 Task: Set the property mortgage insurance with $100 per year.
Action: Mouse moved to (973, 203)
Screenshot: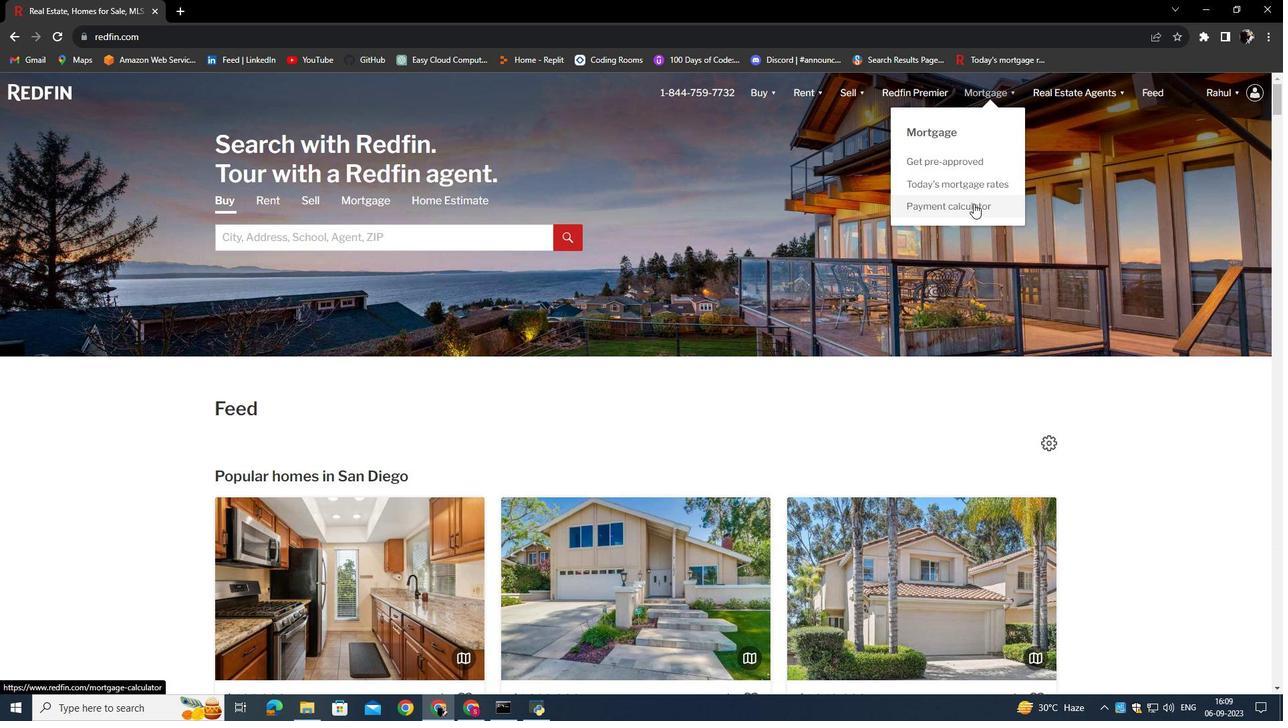 
Action: Mouse pressed left at (973, 203)
Screenshot: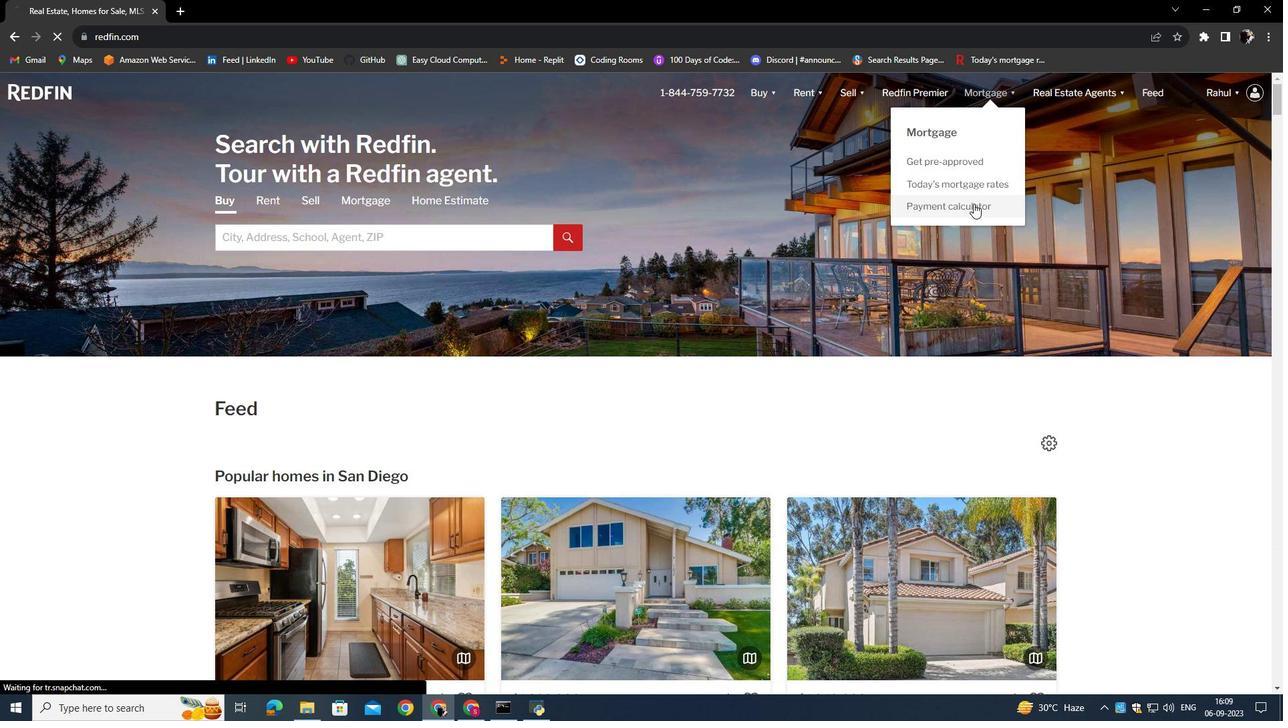
Action: Mouse moved to (318, 330)
Screenshot: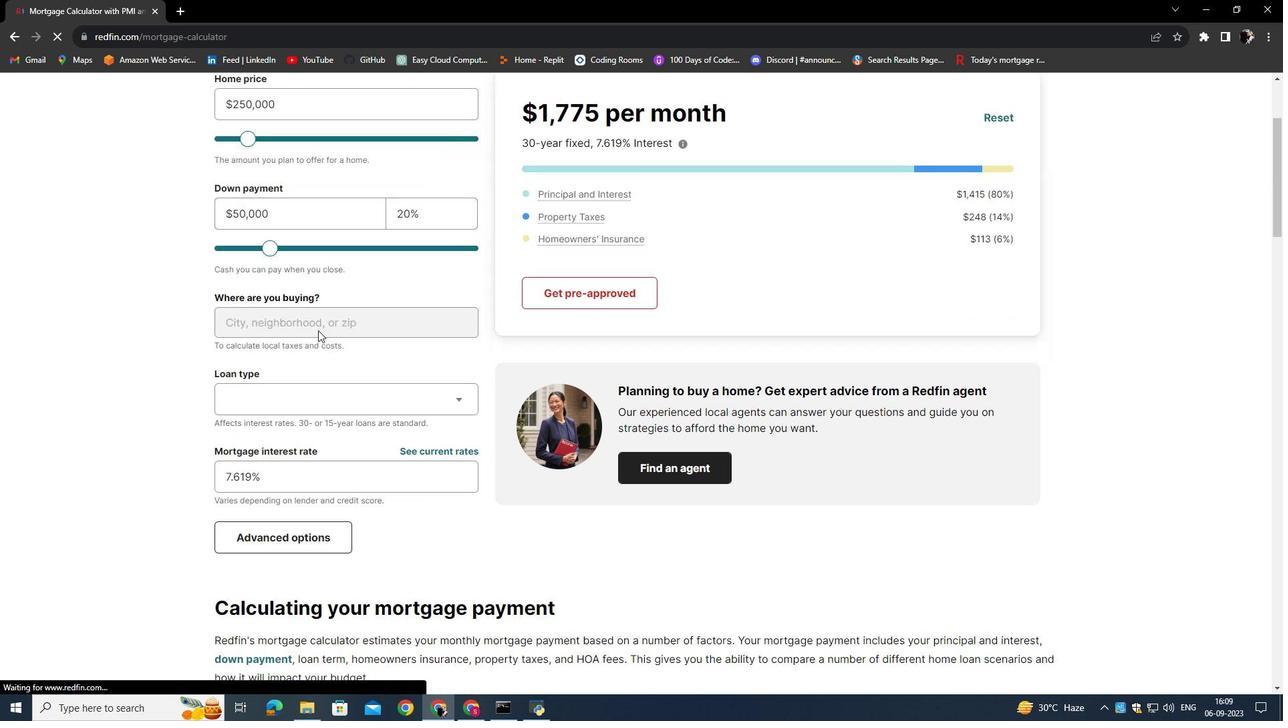 
Action: Mouse scrolled (318, 330) with delta (0, 0)
Screenshot: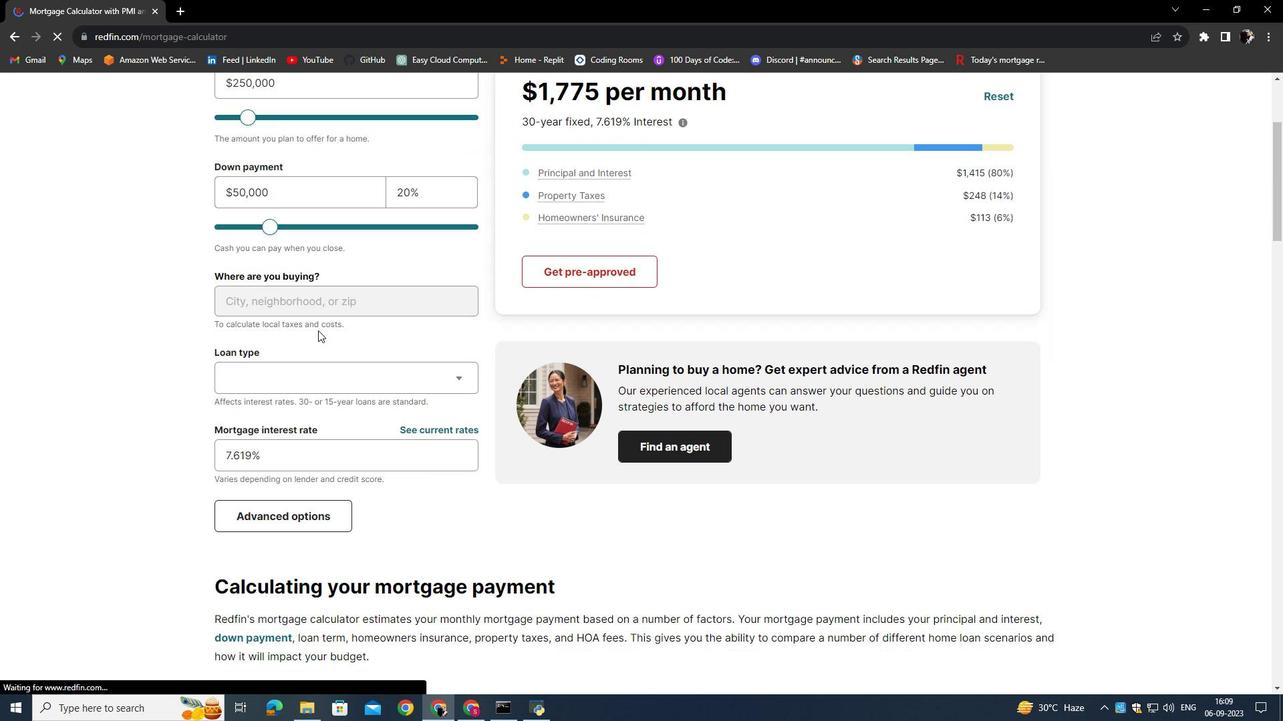 
Action: Mouse scrolled (318, 330) with delta (0, 0)
Screenshot: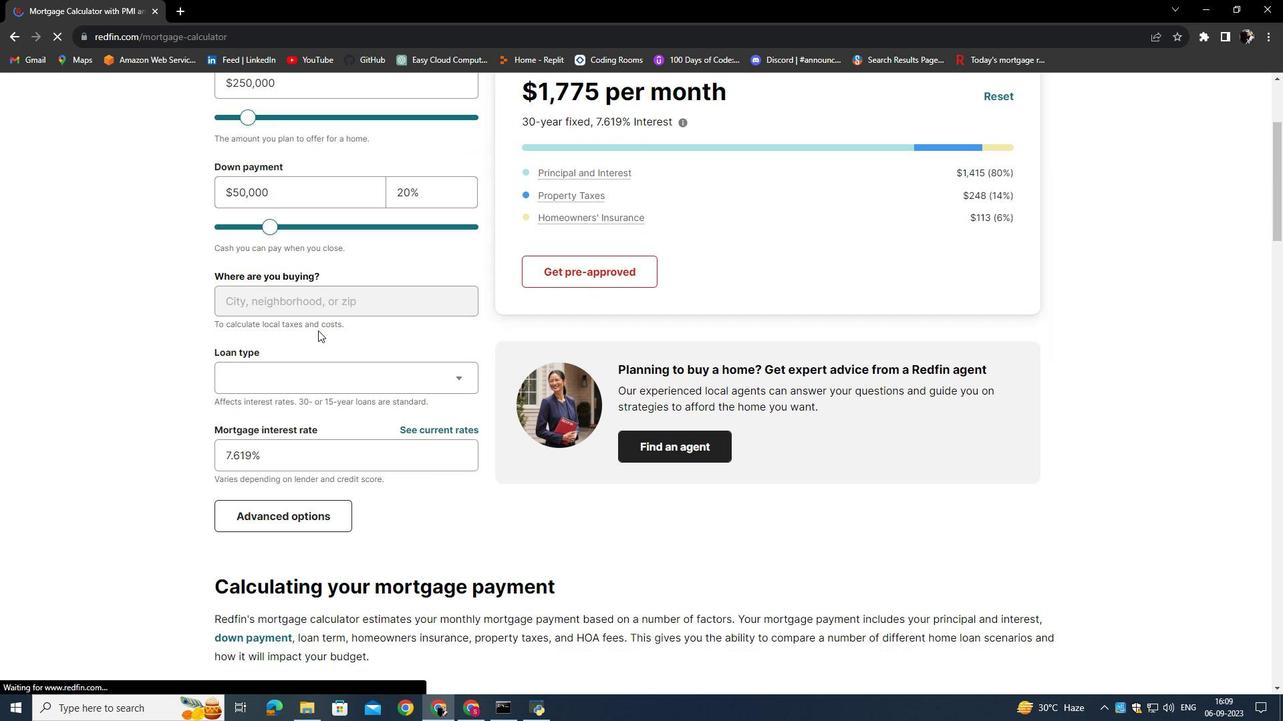 
Action: Mouse scrolled (318, 330) with delta (0, 0)
Screenshot: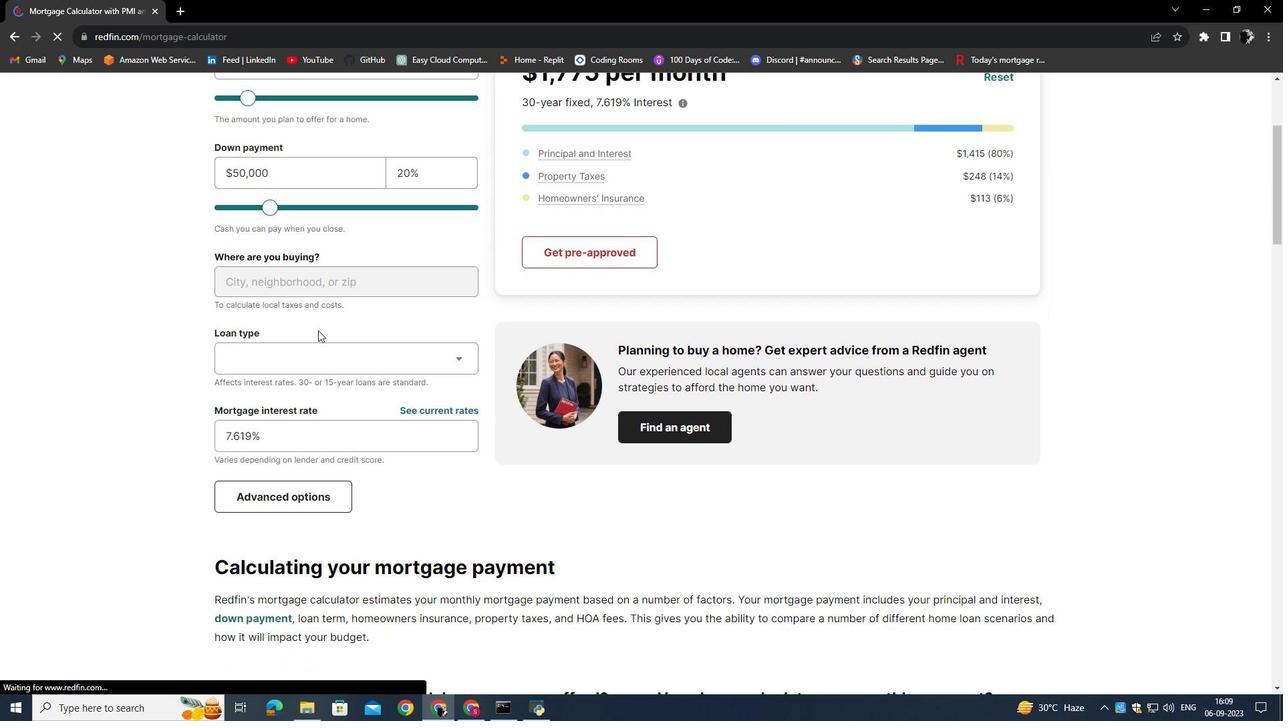
Action: Mouse scrolled (318, 330) with delta (0, 0)
Screenshot: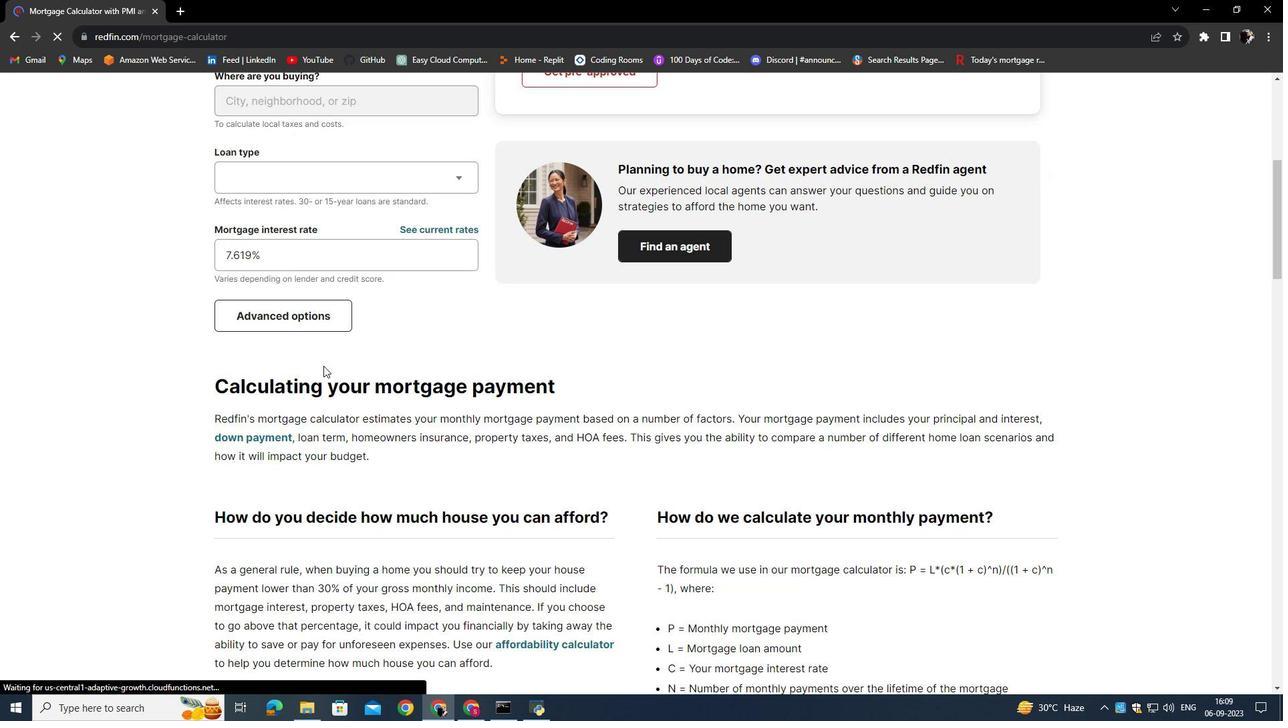 
Action: Mouse scrolled (318, 330) with delta (0, 0)
Screenshot: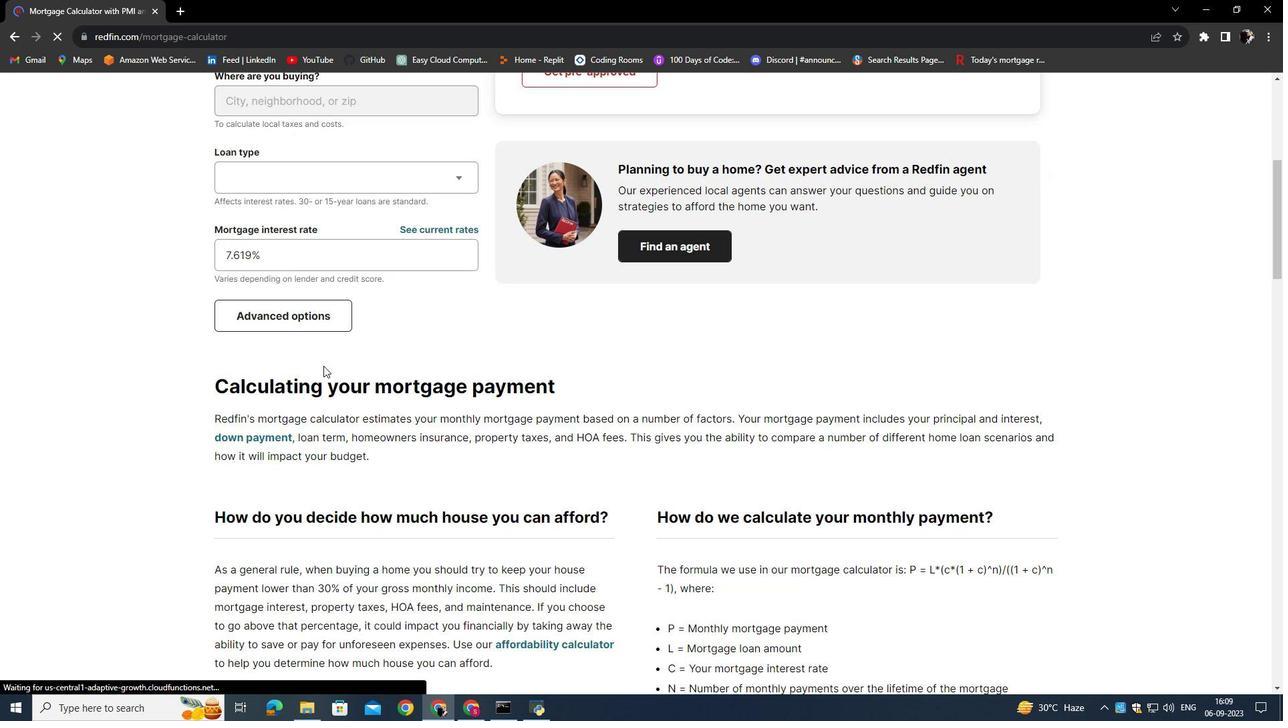 
Action: Mouse scrolled (318, 330) with delta (0, 0)
Screenshot: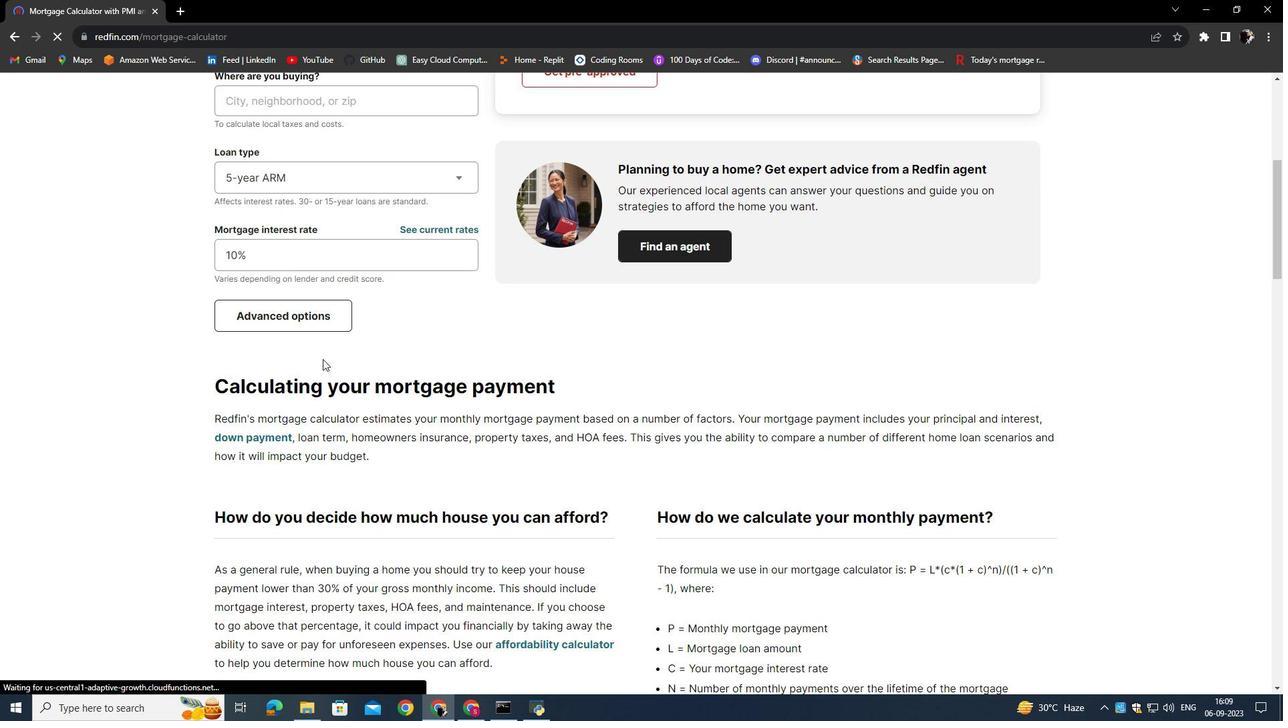
Action: Mouse moved to (319, 316)
Screenshot: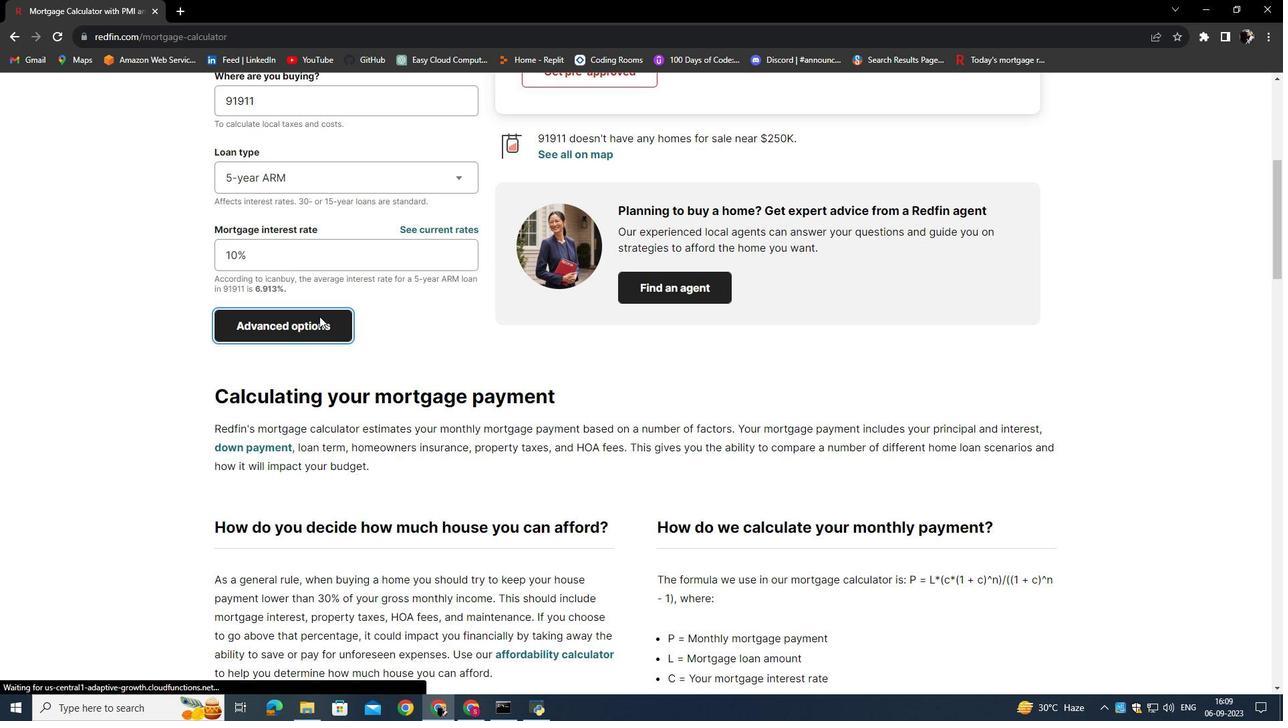 
Action: Mouse pressed left at (319, 316)
Screenshot: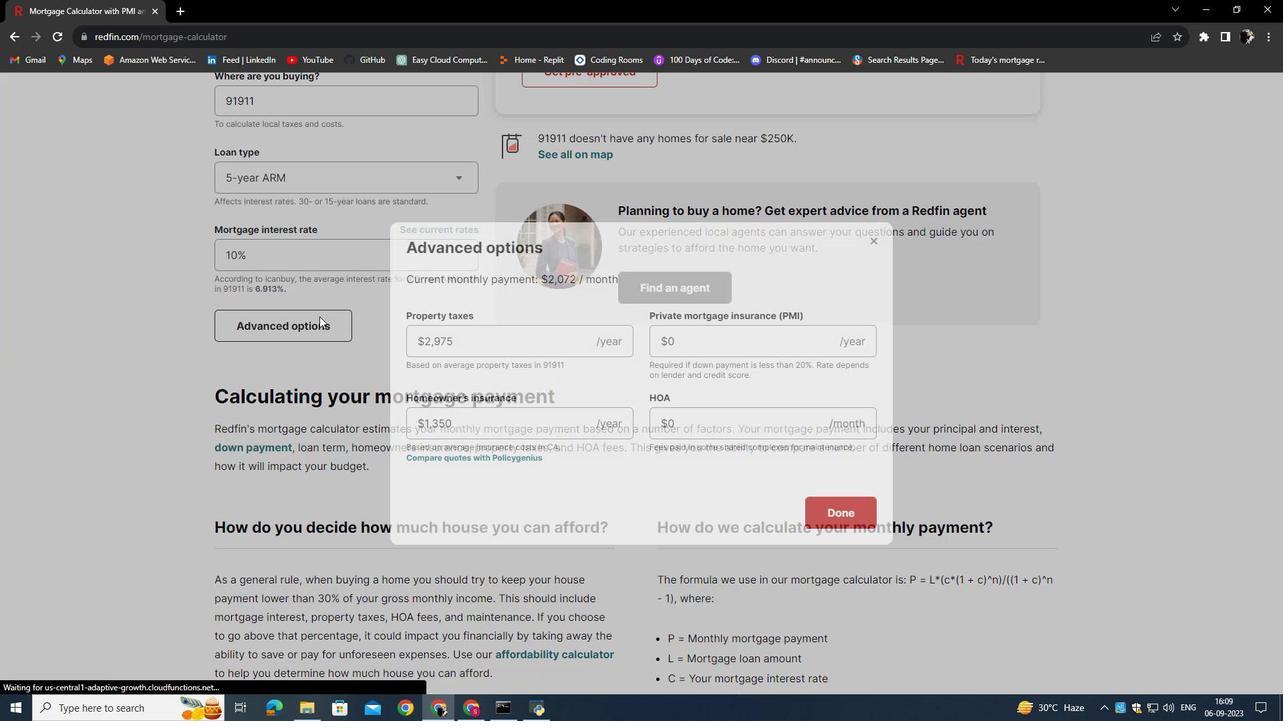 
Action: Mouse moved to (735, 346)
Screenshot: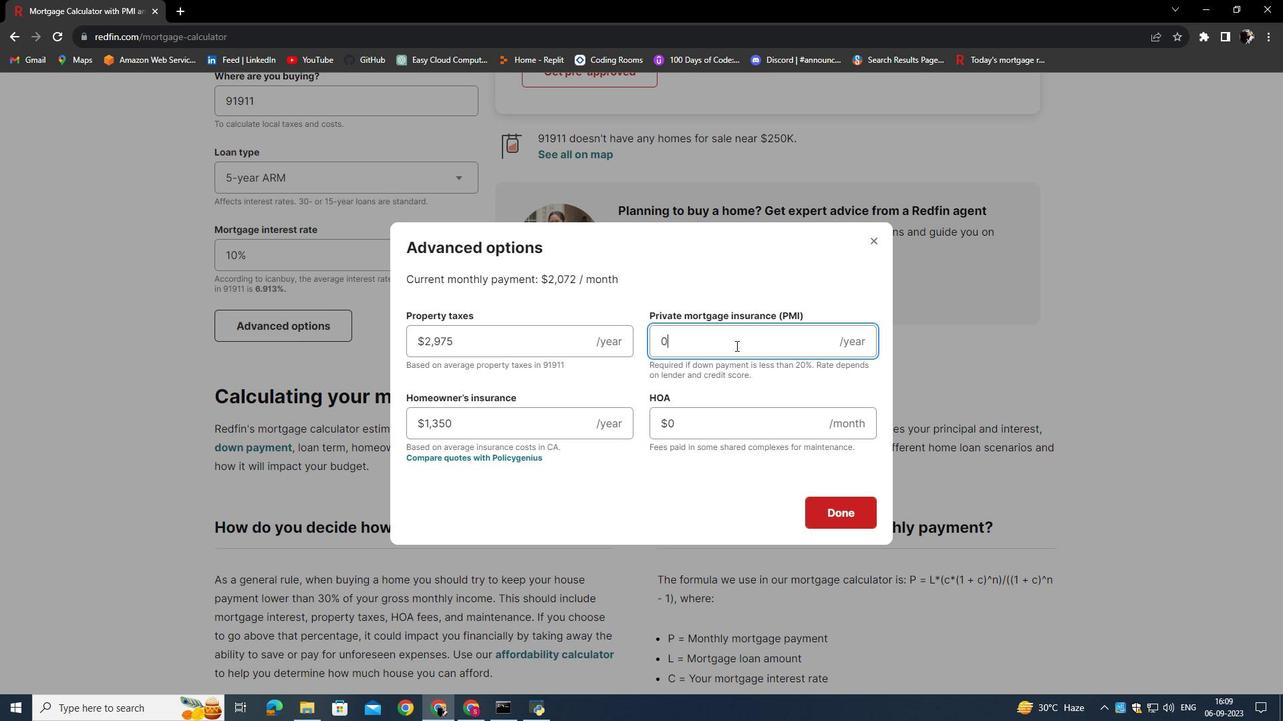 
Action: Mouse pressed left at (735, 346)
Screenshot: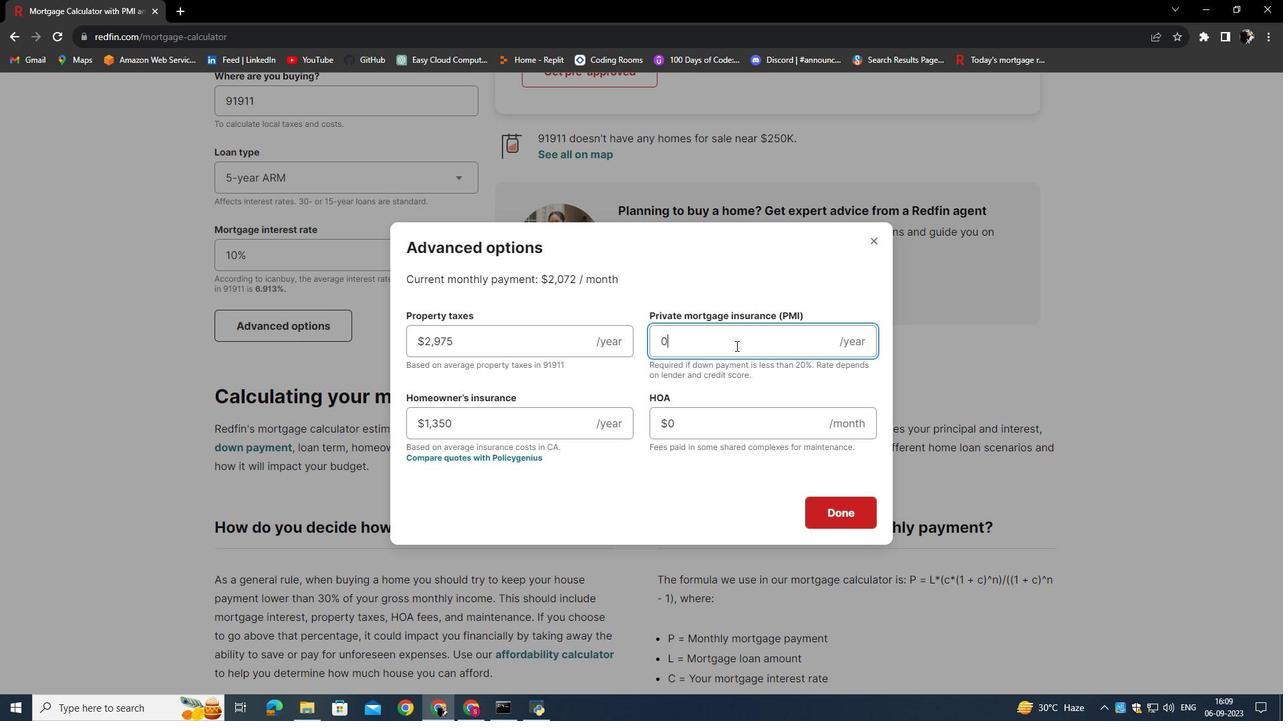 
Action: Key pressed <Key.backspace>100
Screenshot: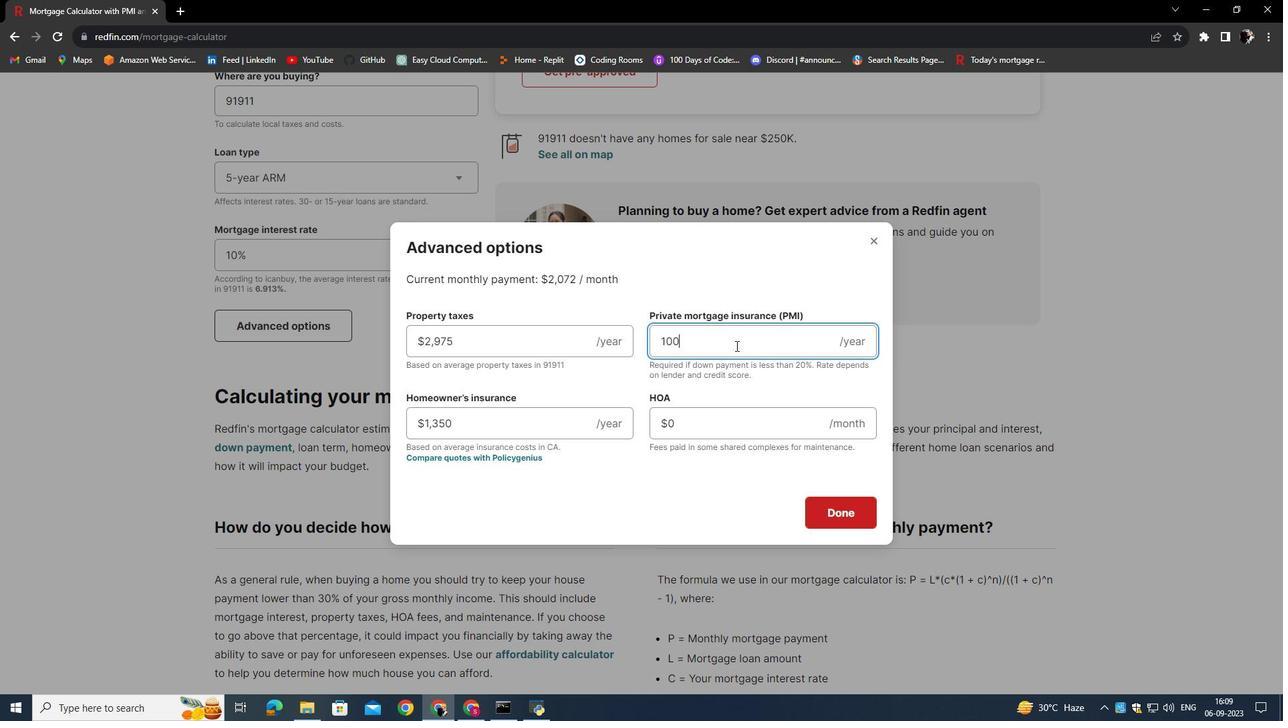 
Action: Mouse moved to (736, 467)
Screenshot: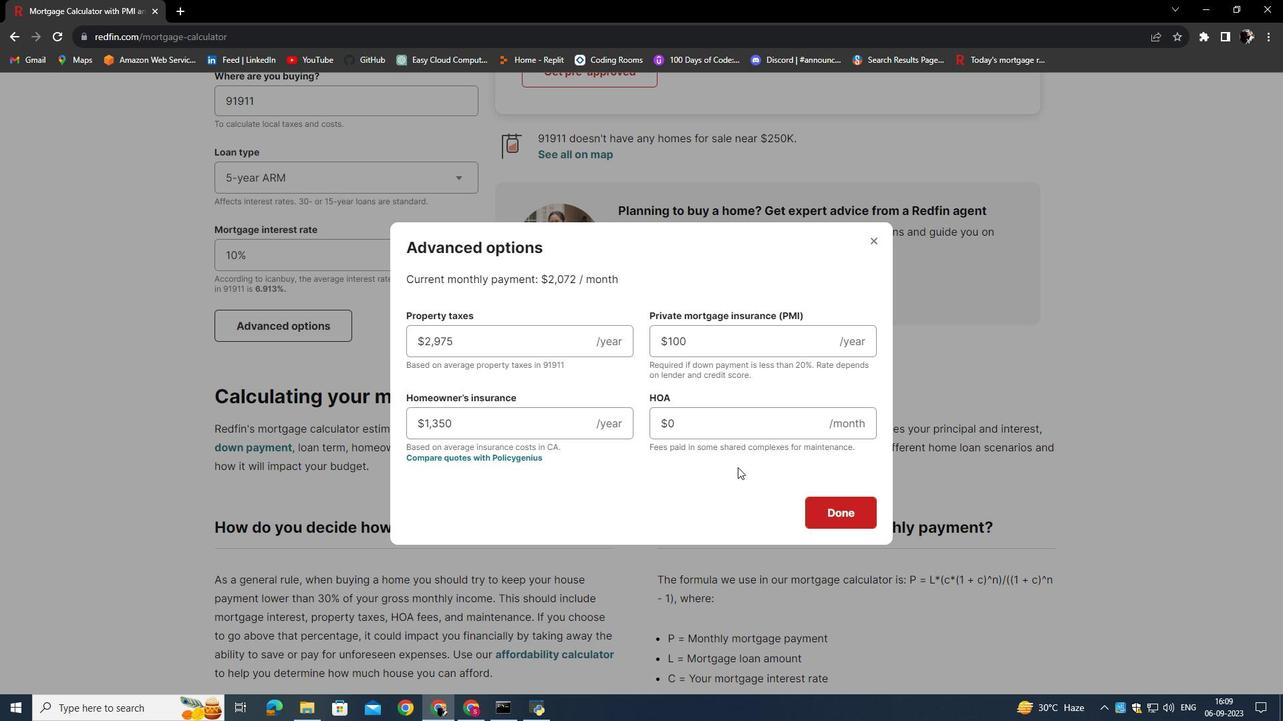 
Action: Mouse pressed left at (736, 467)
Screenshot: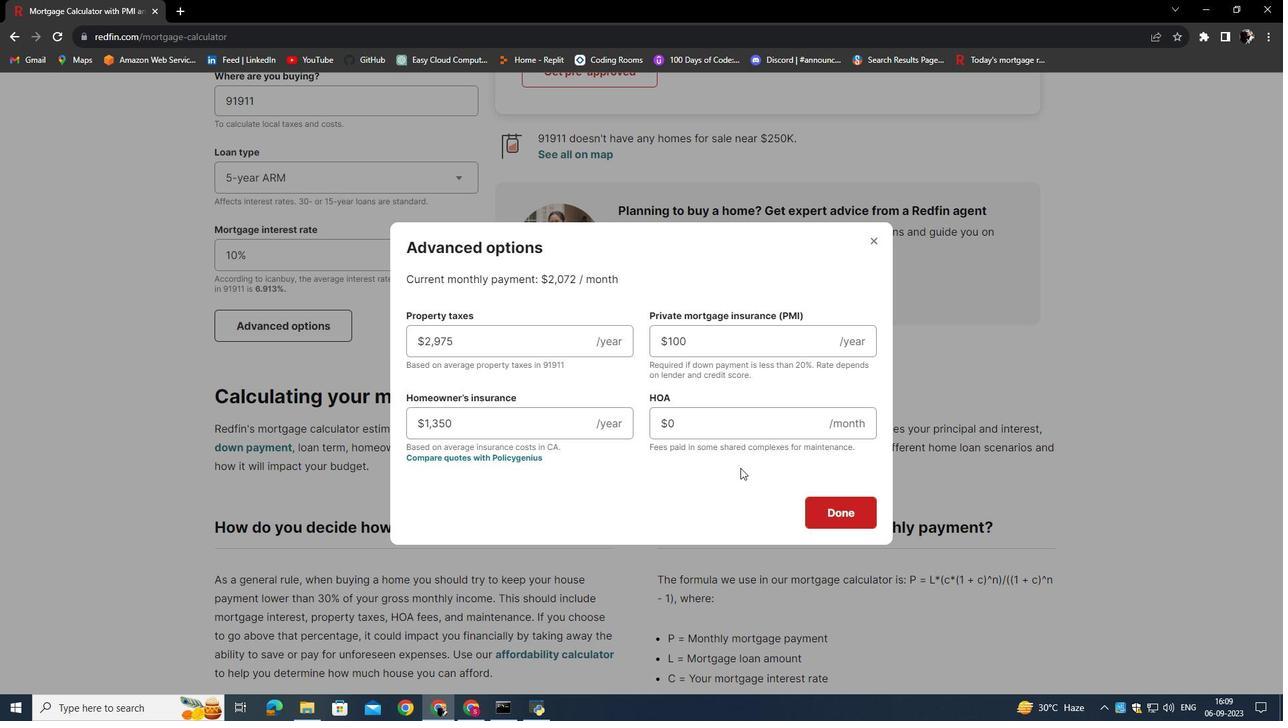 
Action: Mouse moved to (833, 514)
Screenshot: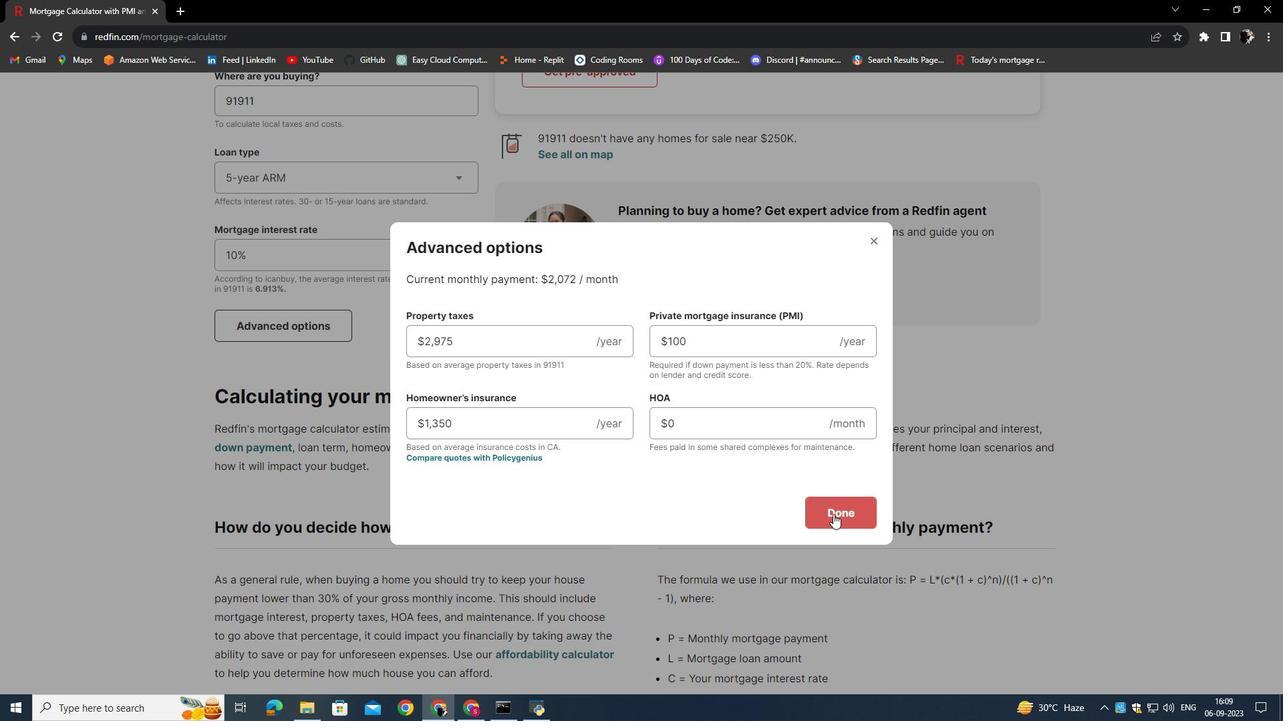 
Action: Mouse pressed left at (833, 514)
Screenshot: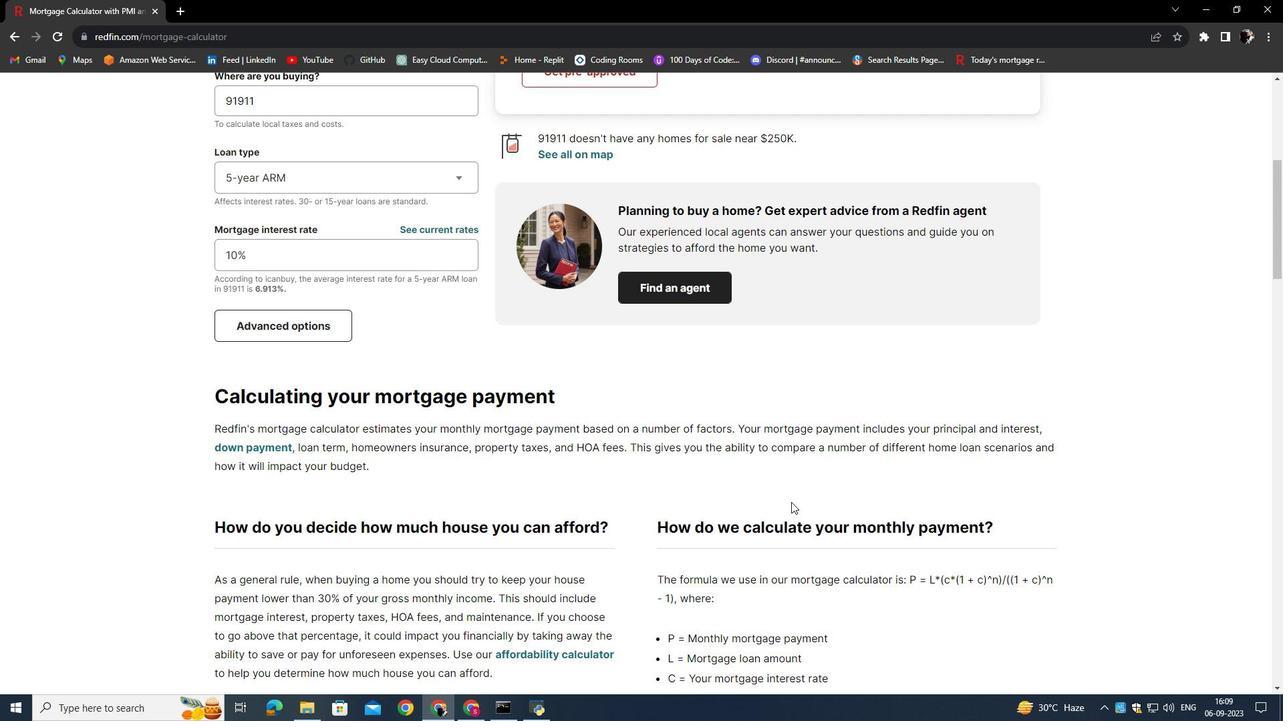 
Action: Mouse moved to (660, 405)
Screenshot: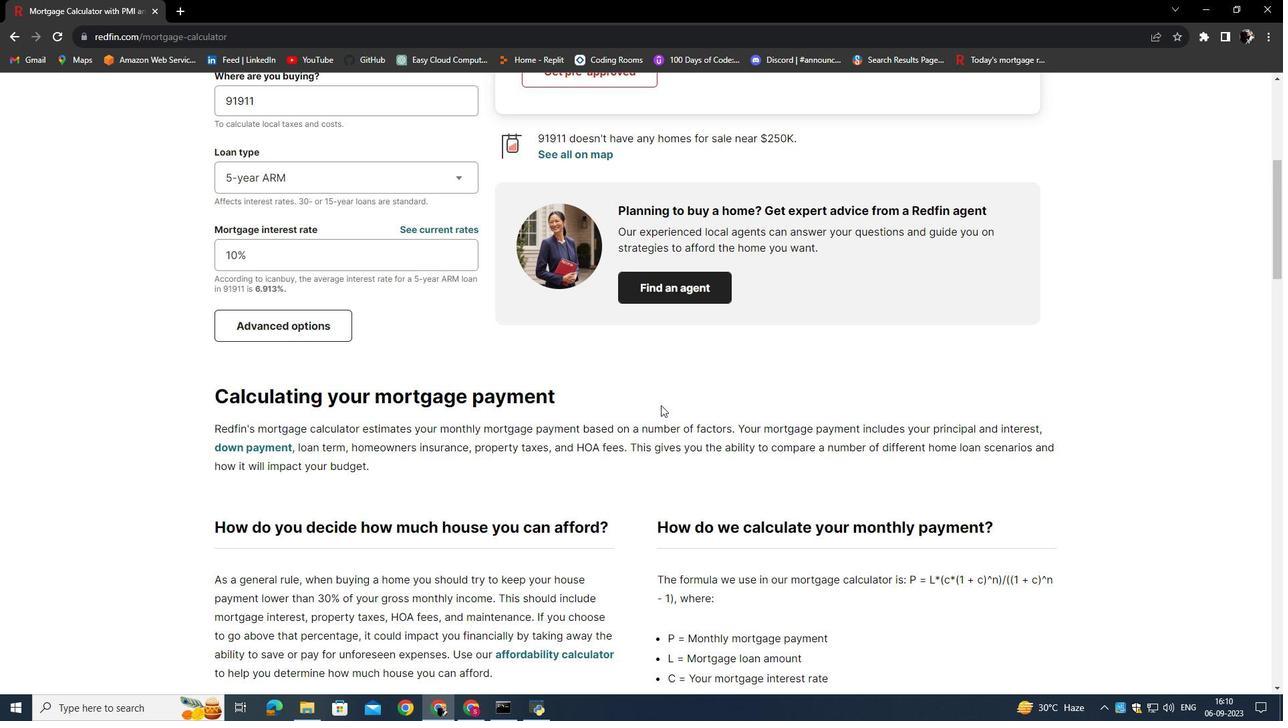 
